 Task: Create a task  Integration with third-party API not functioning as expected , assign it to team member softage.10@softage.net in the project XpertTech and update the status of the task to  At Risk , set the priority of the task to Medium.
Action: Mouse moved to (56, 428)
Screenshot: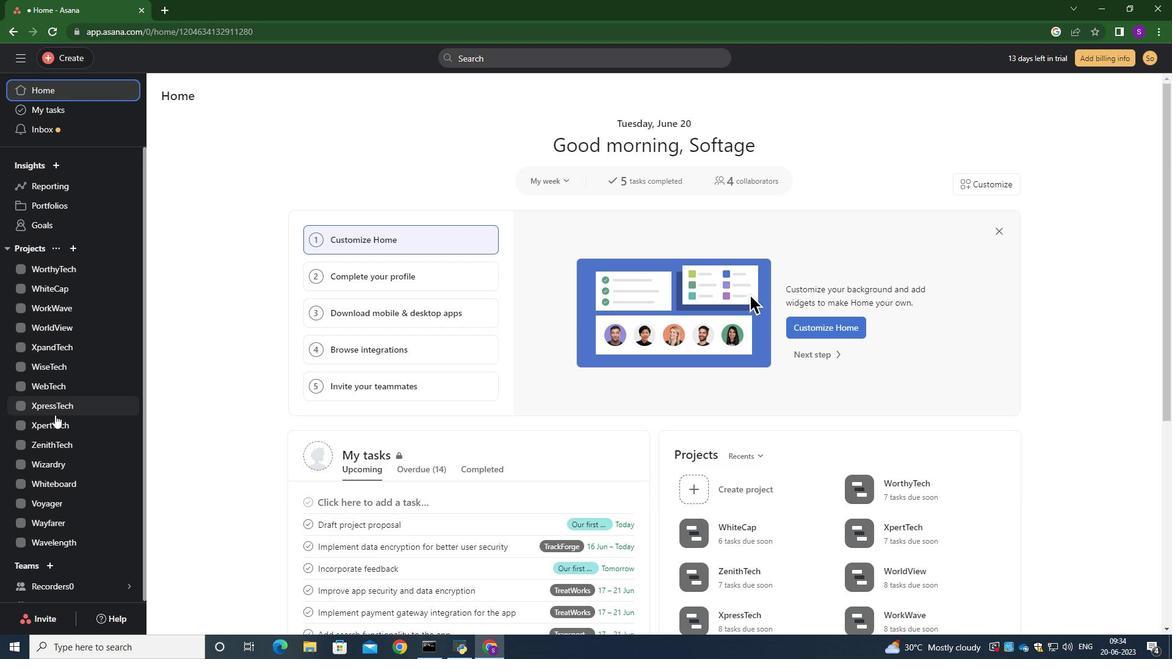 
Action: Mouse pressed left at (56, 428)
Screenshot: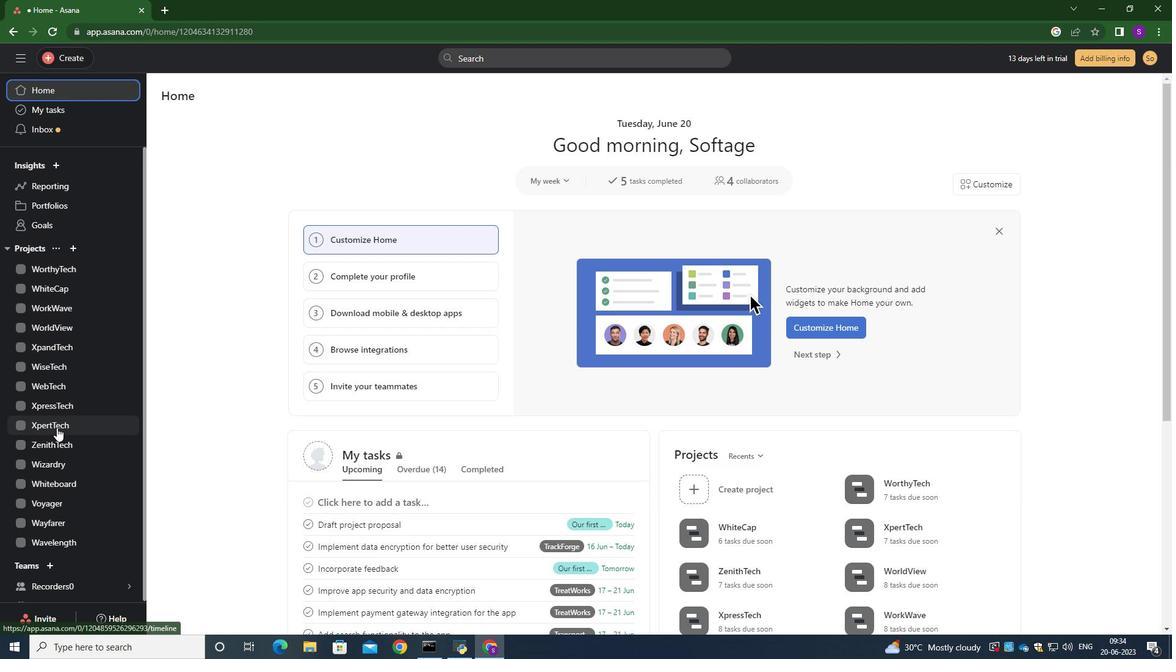 
Action: Mouse moved to (198, 158)
Screenshot: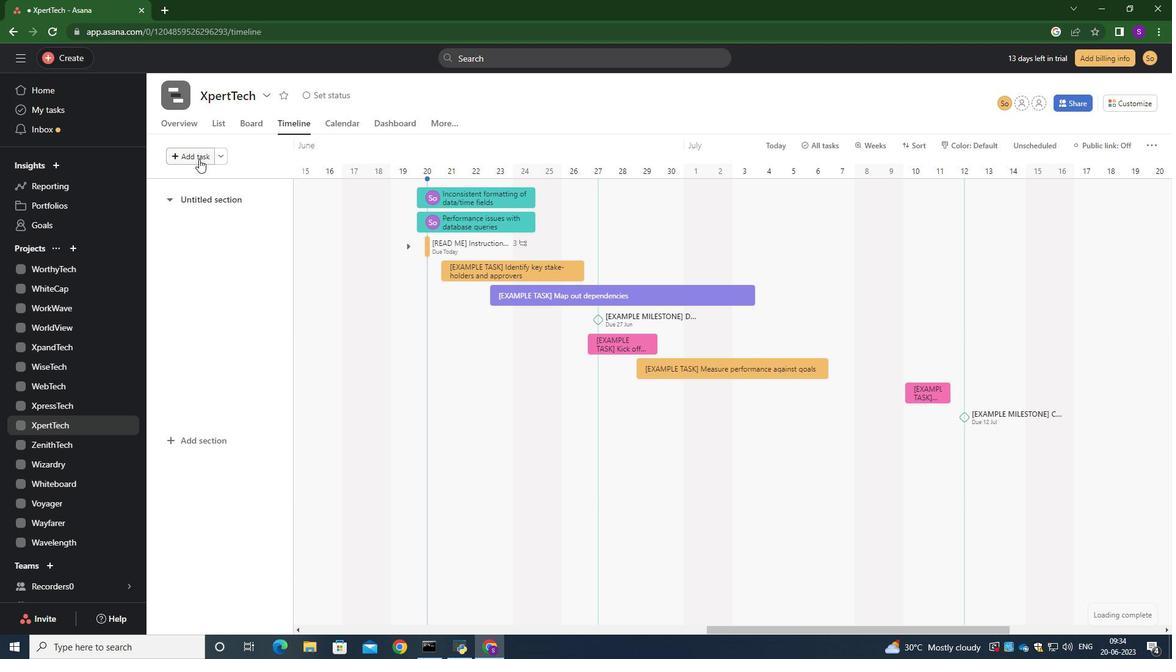 
Action: Mouse pressed left at (198, 158)
Screenshot: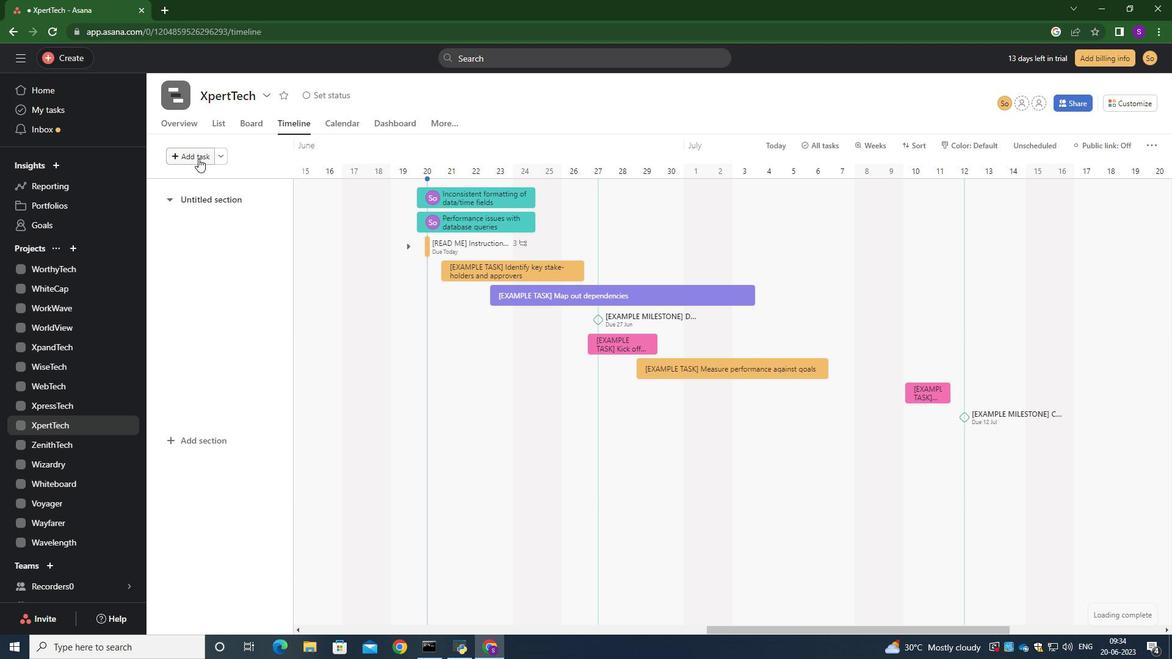 
Action: Mouse moved to (459, 198)
Screenshot: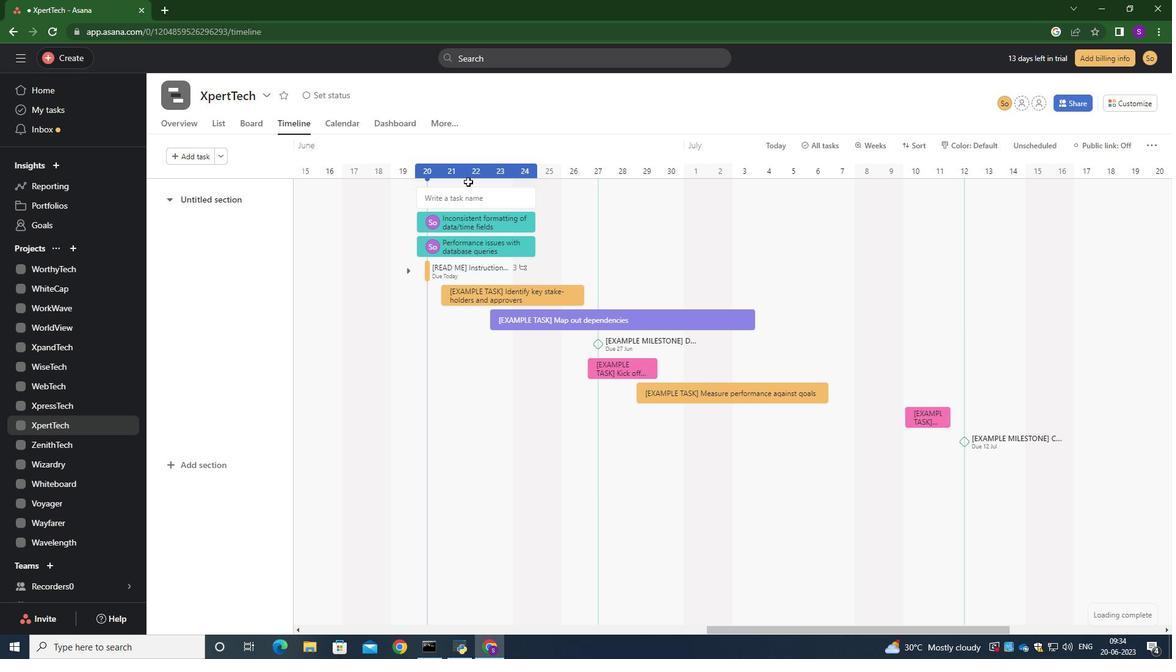 
Action: Mouse pressed left at (459, 198)
Screenshot: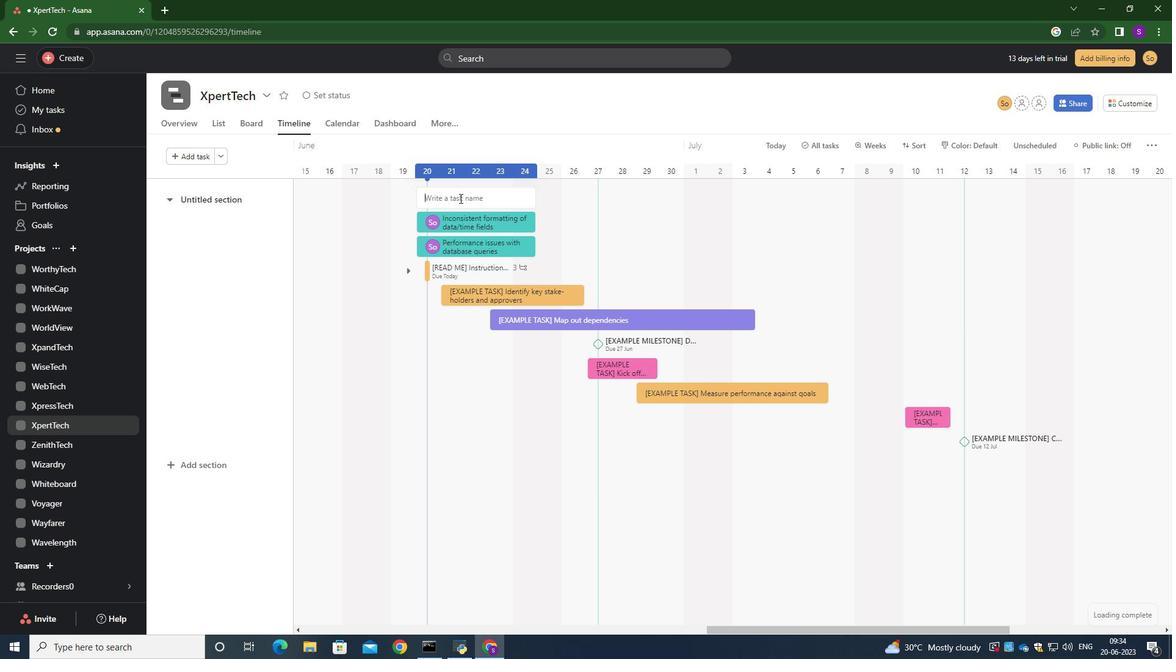 
Action: Key pressed <Key.caps_lock>I<Key.caps_lock>ntegration<Key.space>with<Key.space>thei<Key.backspace><Key.backspace>ire<Key.backspace>d<Key.space><Key.backspace>-party<Key.space><Key.caps_lock>API<Key.space><Key.caps_lock>not<Key.space>functioning<Key.space>as<Key.space>expected<Key.enter>
Screenshot: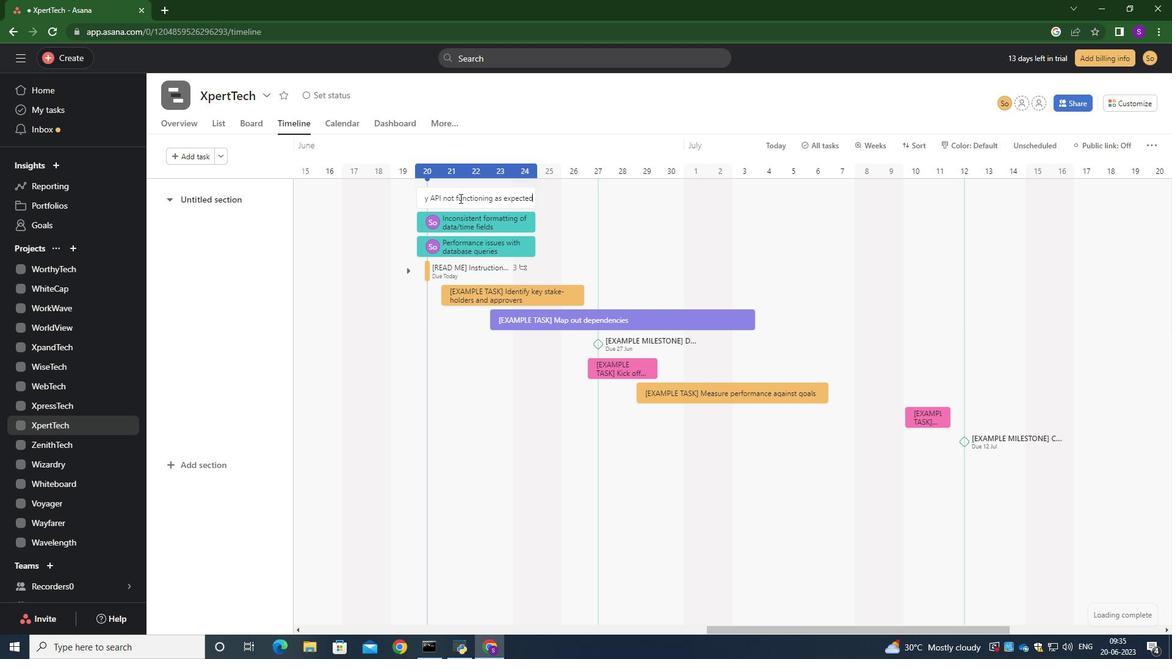 
Action: Mouse pressed left at (459, 198)
Screenshot: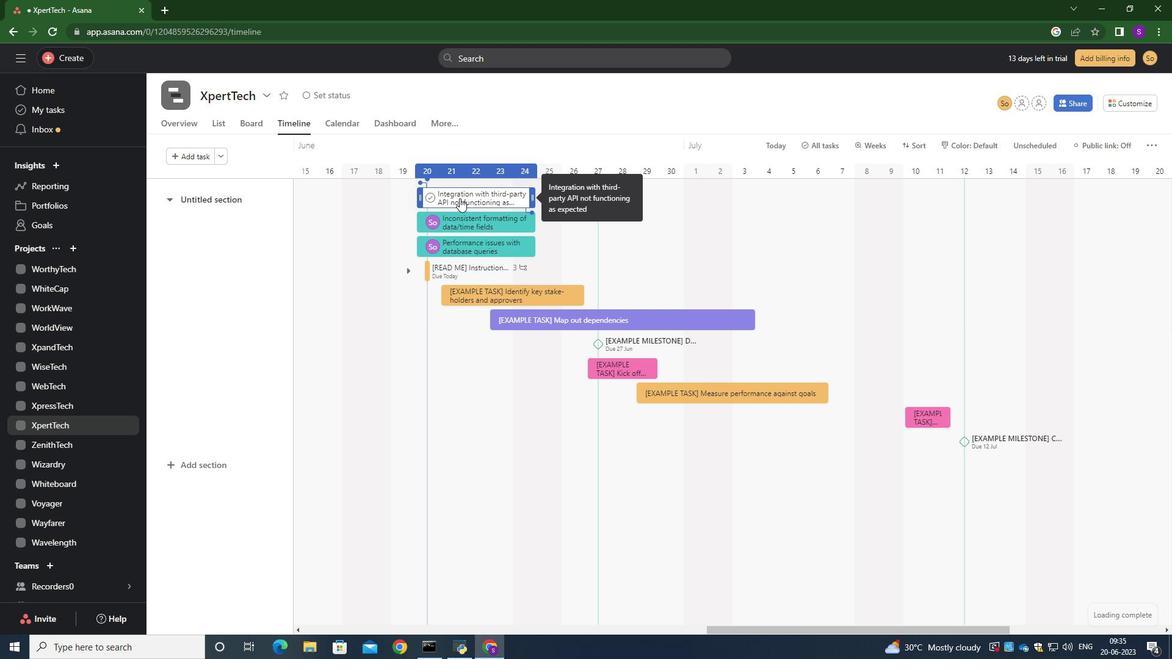 
Action: Mouse moved to (871, 243)
Screenshot: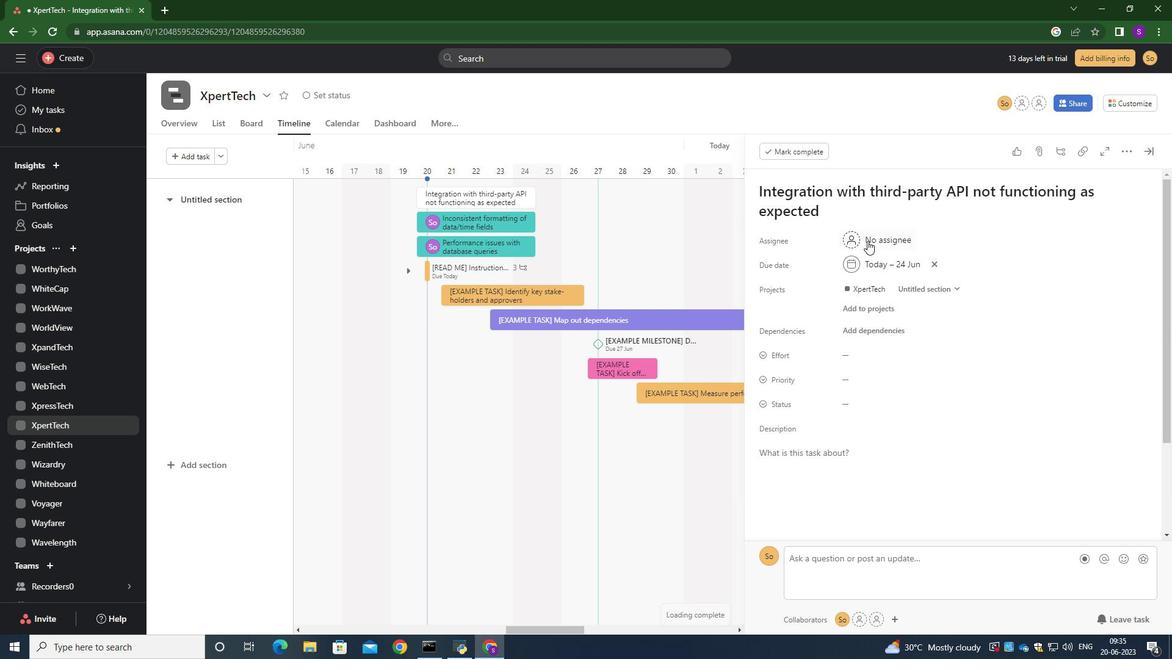 
Action: Mouse pressed left at (871, 243)
Screenshot: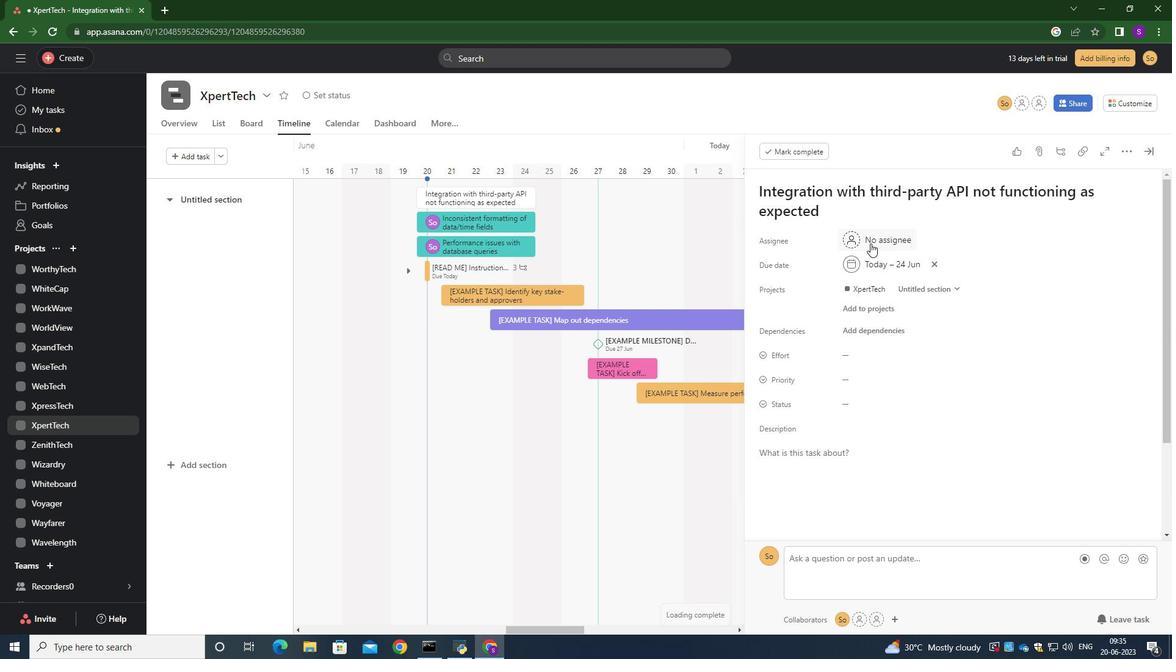 
Action: Key pressed softage.10<Key.shift>@softage.mn<Key.backspace><Key.backspace>net<Key.enter>
Screenshot: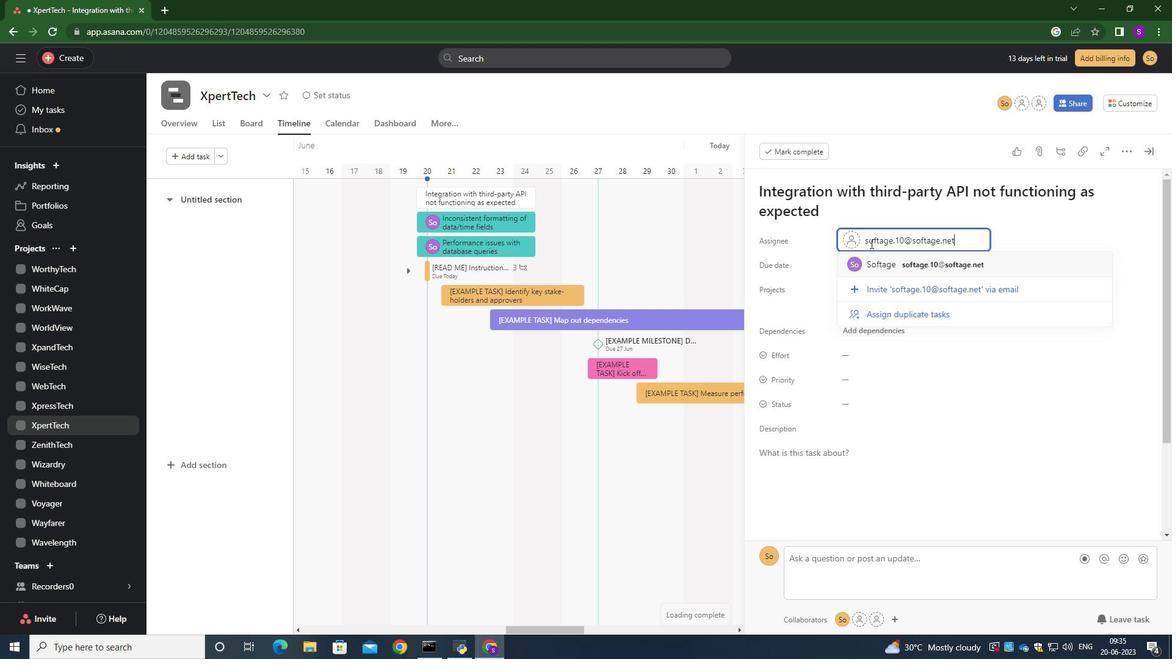 
Action: Mouse moved to (864, 404)
Screenshot: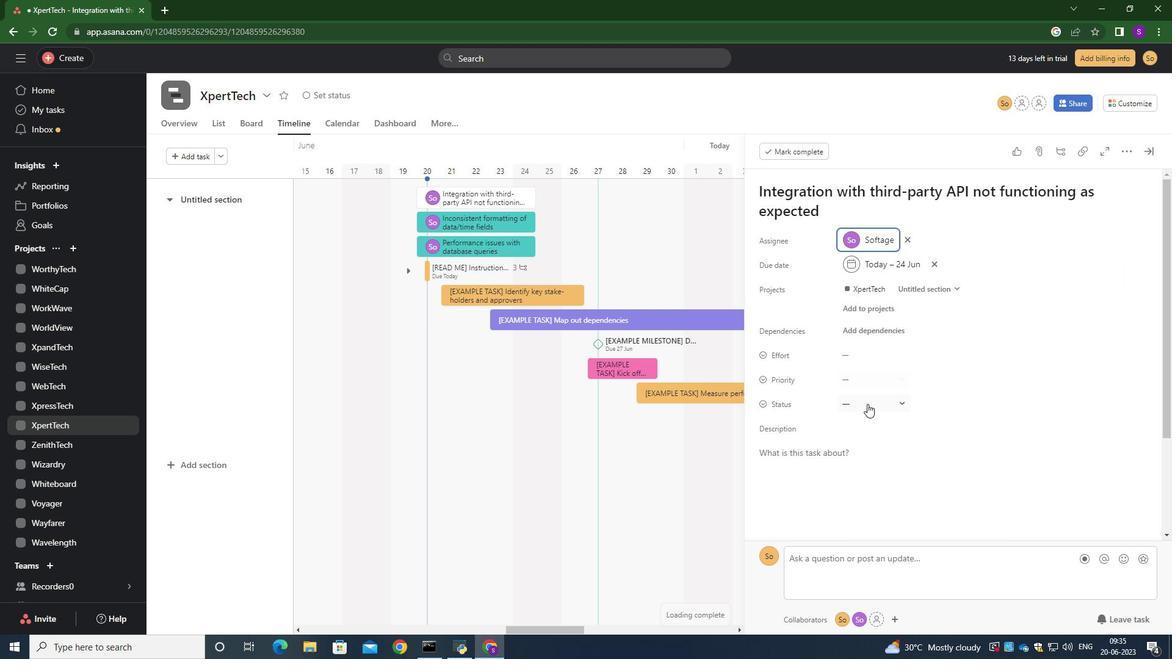 
Action: Mouse pressed left at (864, 404)
Screenshot: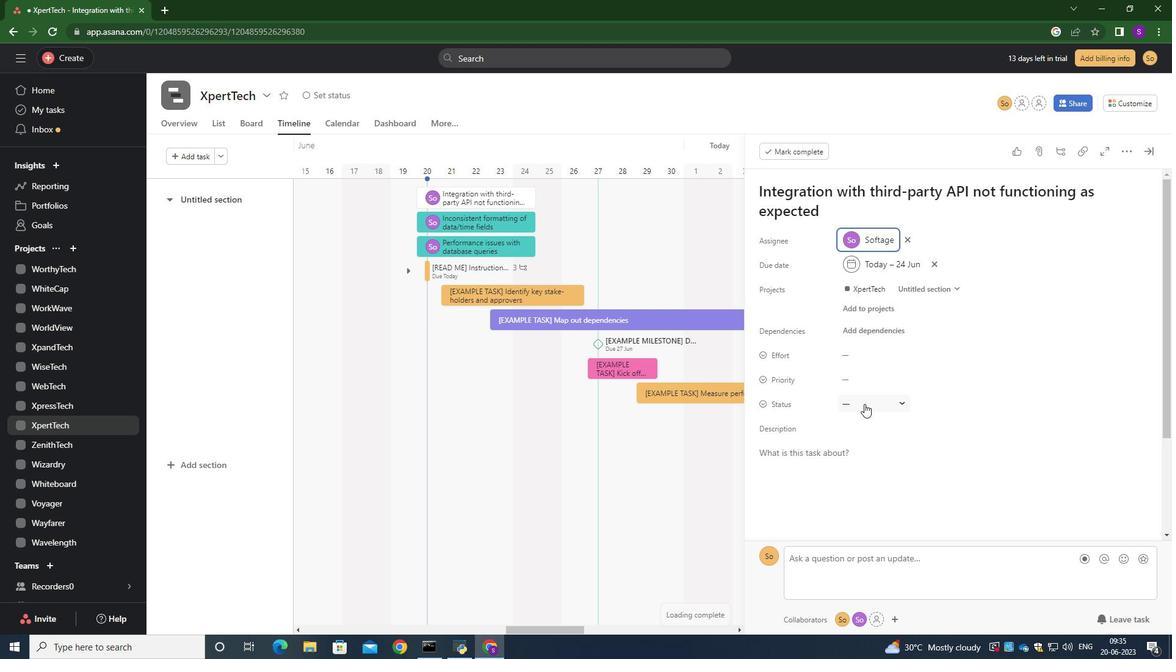 
Action: Mouse moved to (878, 469)
Screenshot: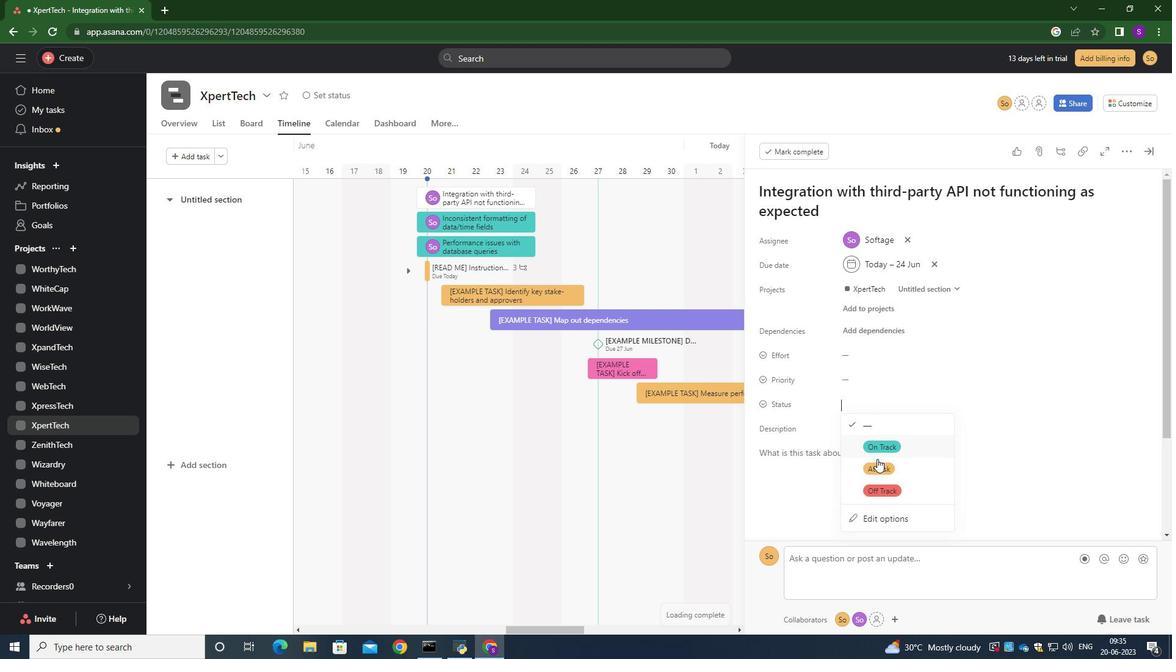 
Action: Mouse pressed left at (878, 469)
Screenshot: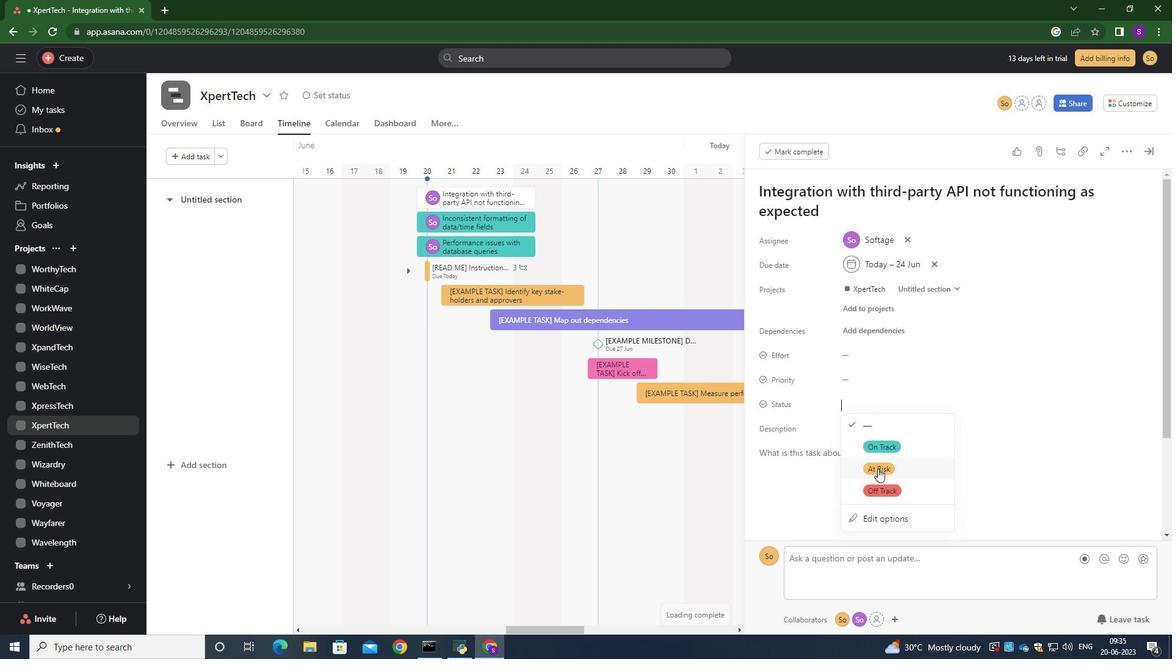 
Action: Mouse moved to (861, 374)
Screenshot: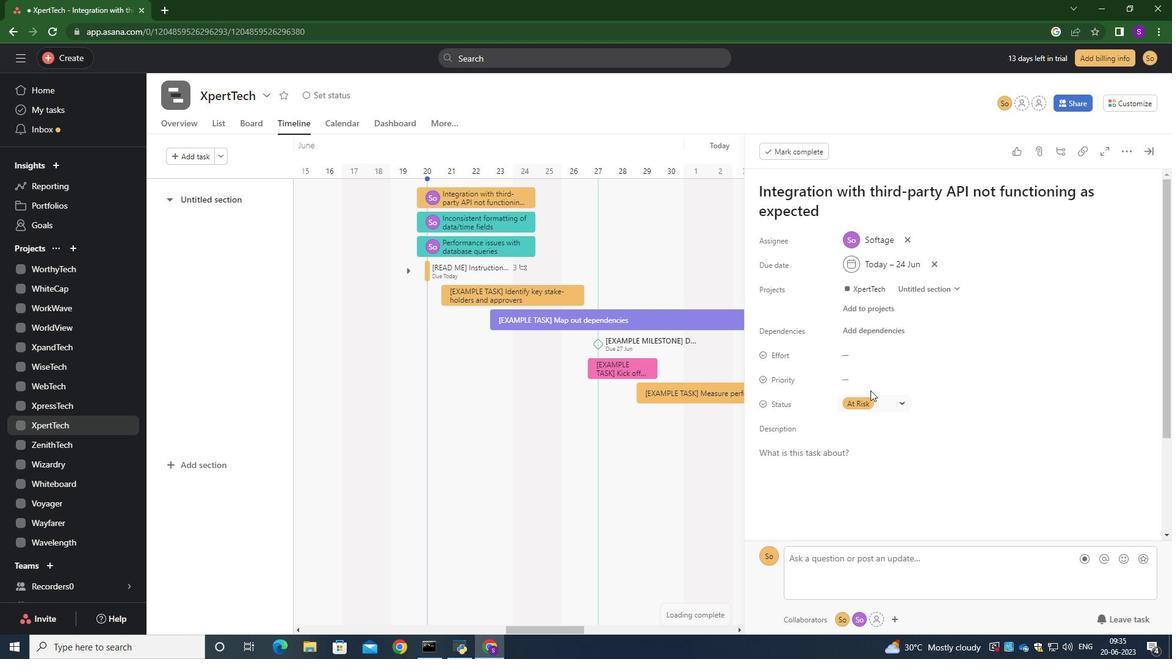
Action: Mouse pressed left at (861, 374)
Screenshot: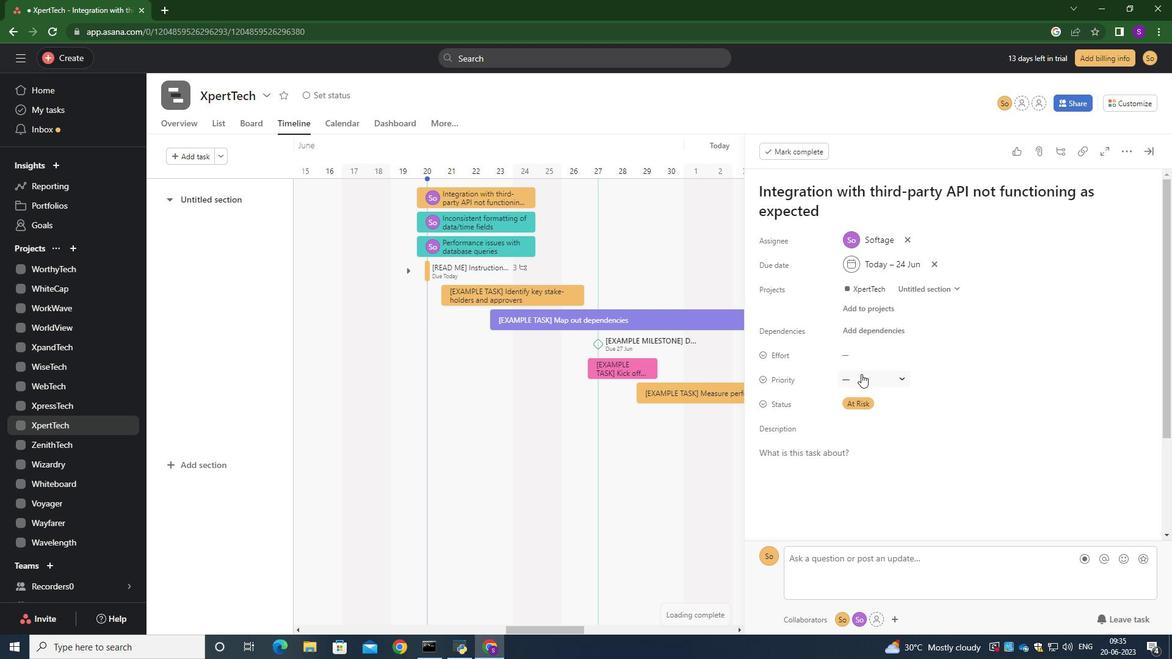 
Action: Mouse moved to (873, 445)
Screenshot: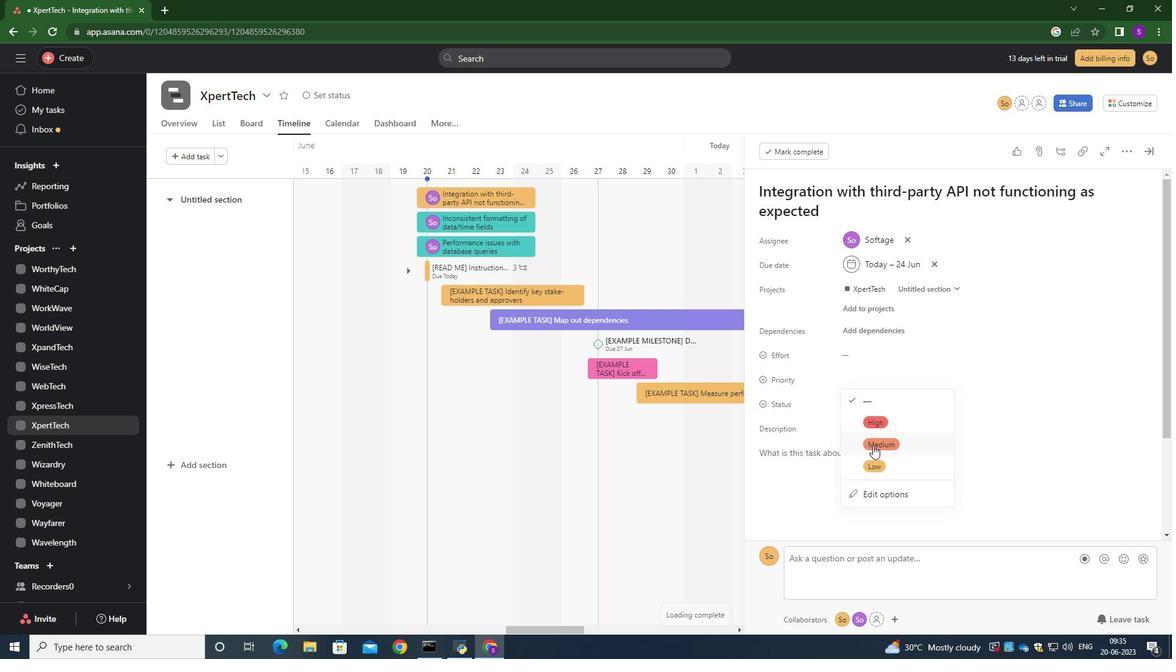 
Action: Mouse pressed left at (873, 445)
Screenshot: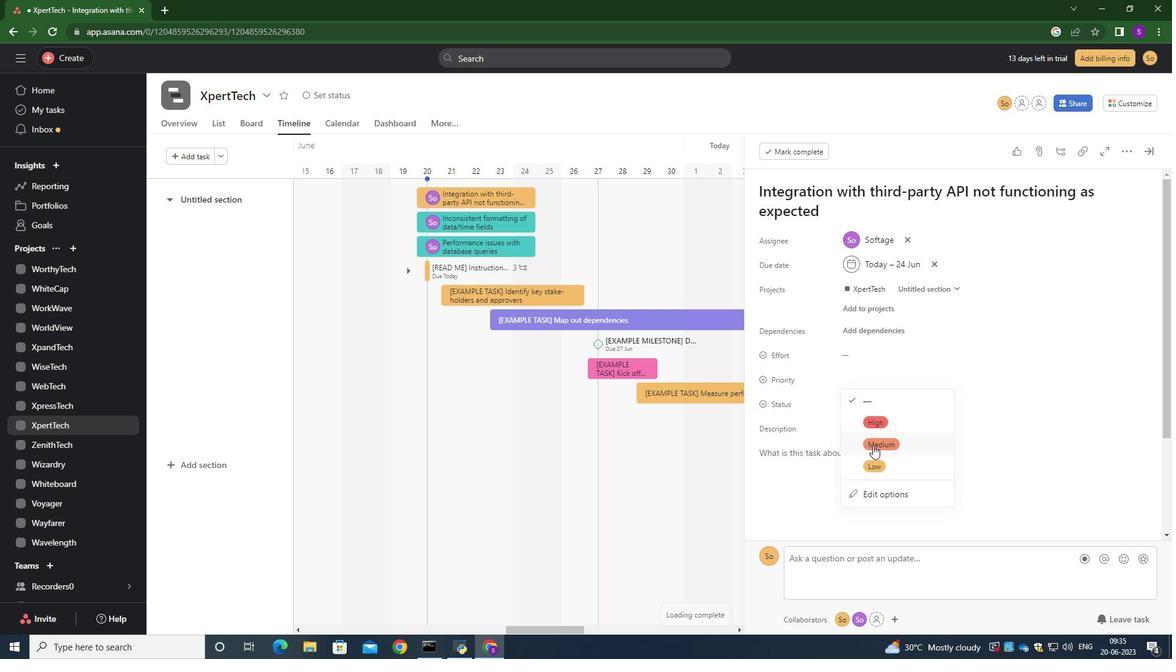 
Action: Mouse moved to (1002, 400)
Screenshot: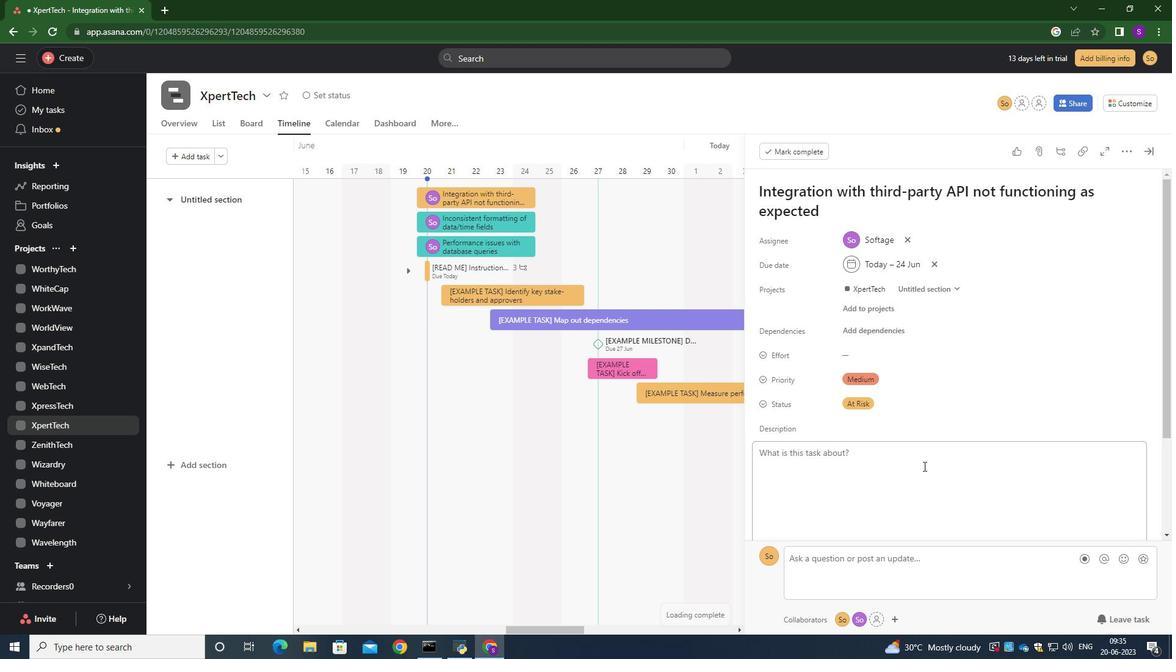 
Action: Mouse pressed left at (1002, 400)
Screenshot: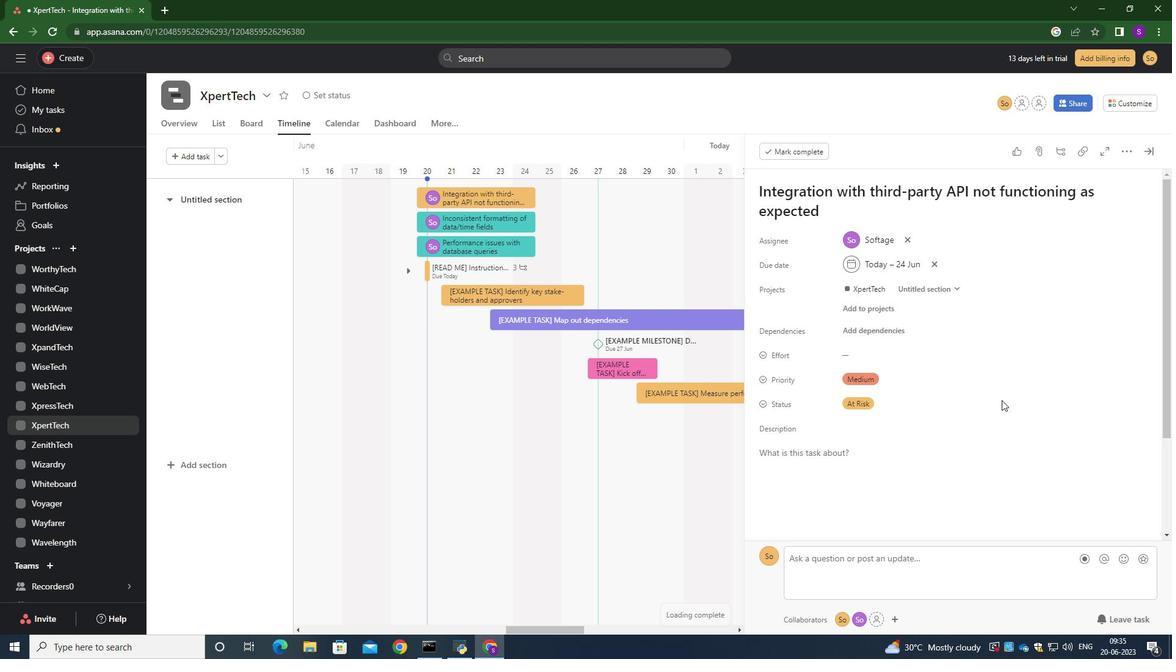 
Action: Mouse moved to (1001, 400)
Screenshot: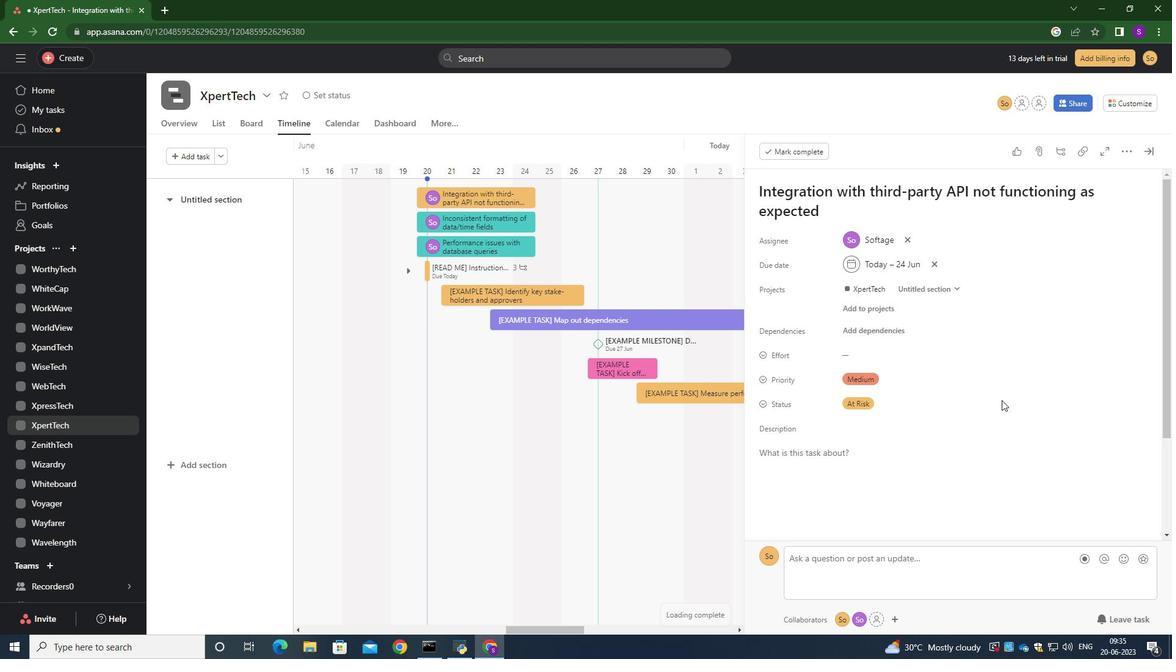 
